 Task: Create Issue Issue0029 in Backlog  in Scrum Project Project0006 in Jira
Action: Mouse moved to (377, 443)
Screenshot: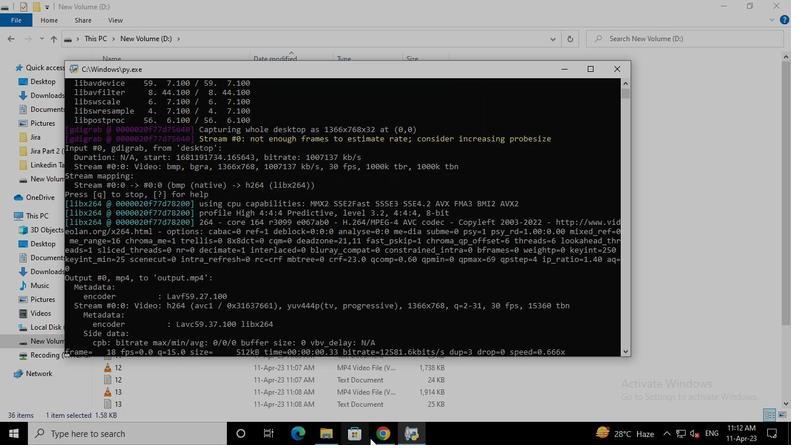 
Action: Mouse pressed left at (377, 443)
Screenshot: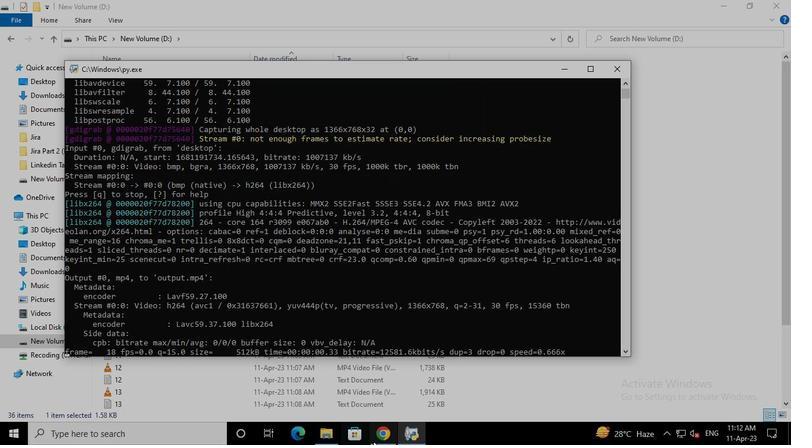 
Action: Mouse moved to (85, 181)
Screenshot: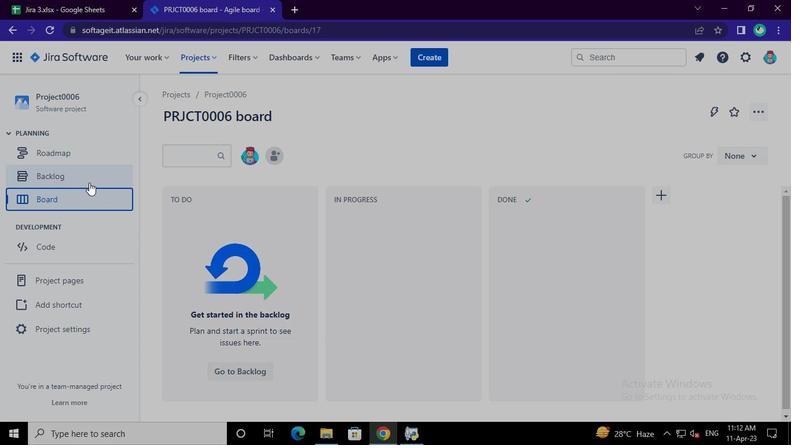 
Action: Mouse pressed left at (85, 181)
Screenshot: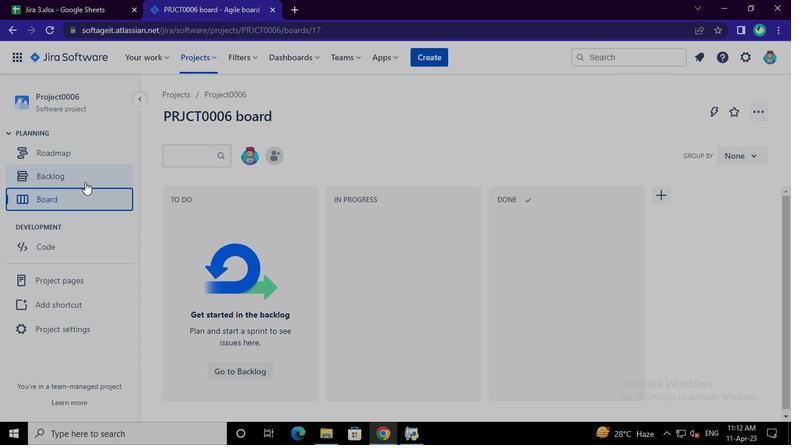 
Action: Mouse moved to (210, 372)
Screenshot: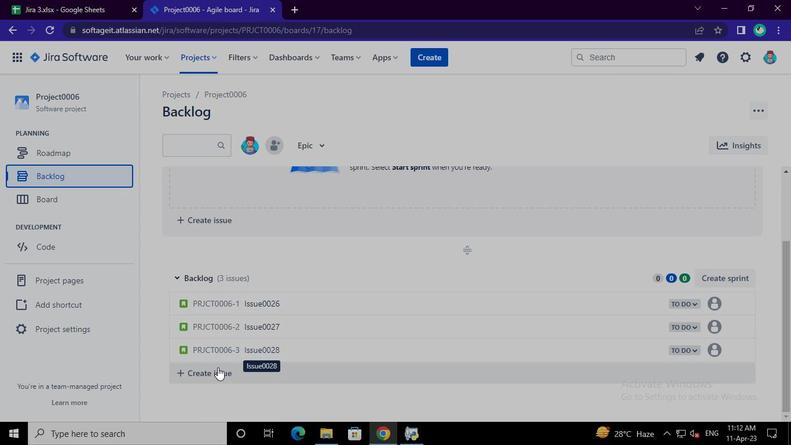 
Action: Mouse pressed left at (210, 372)
Screenshot: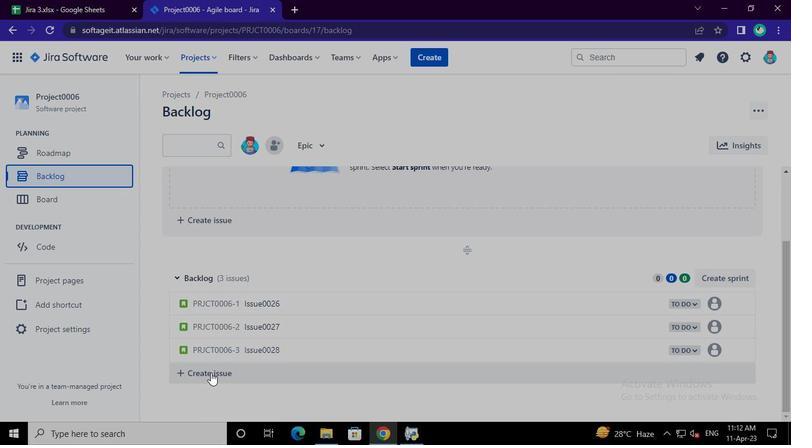 
Action: Mouse pressed left at (210, 372)
Screenshot: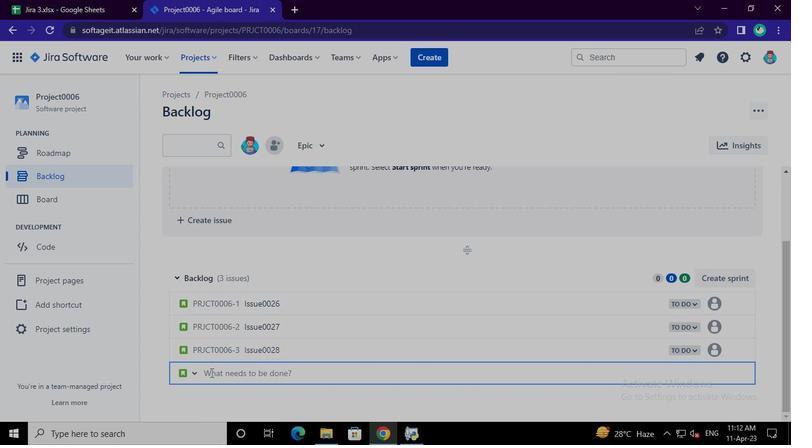 
Action: Keyboard Key.shift
Screenshot: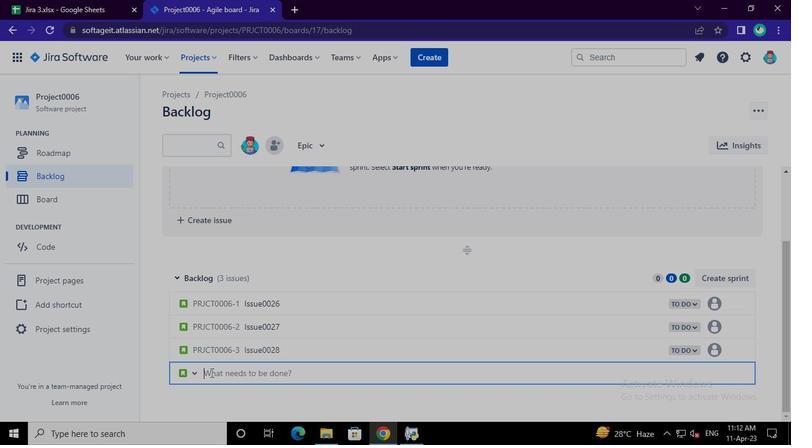 
Action: Keyboard I
Screenshot: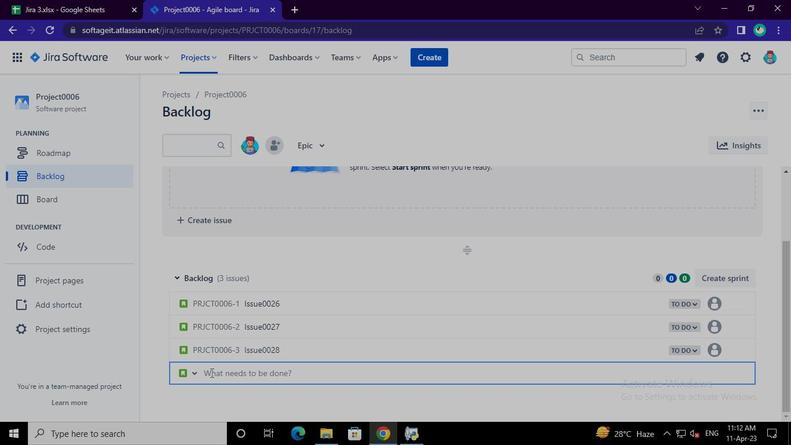 
Action: Keyboard s
Screenshot: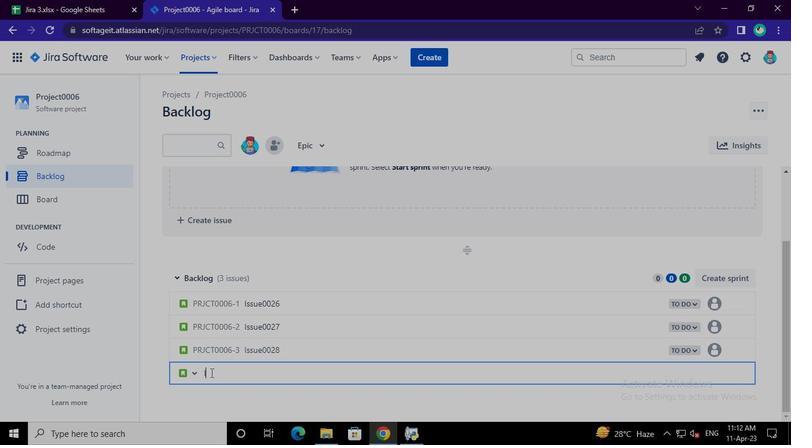 
Action: Keyboard s
Screenshot: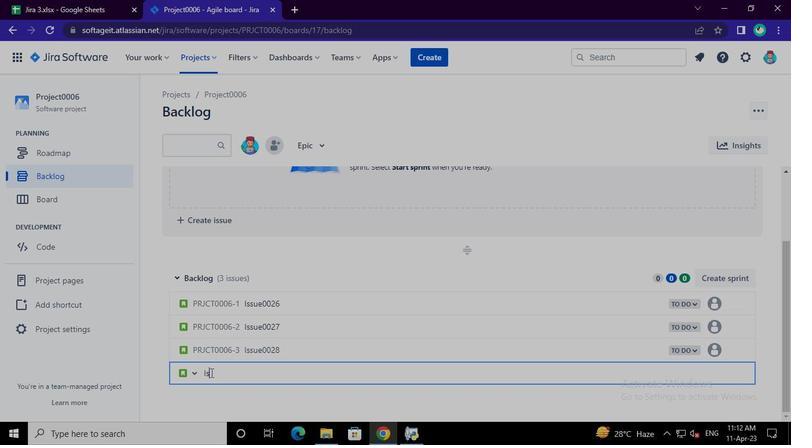 
Action: Keyboard u
Screenshot: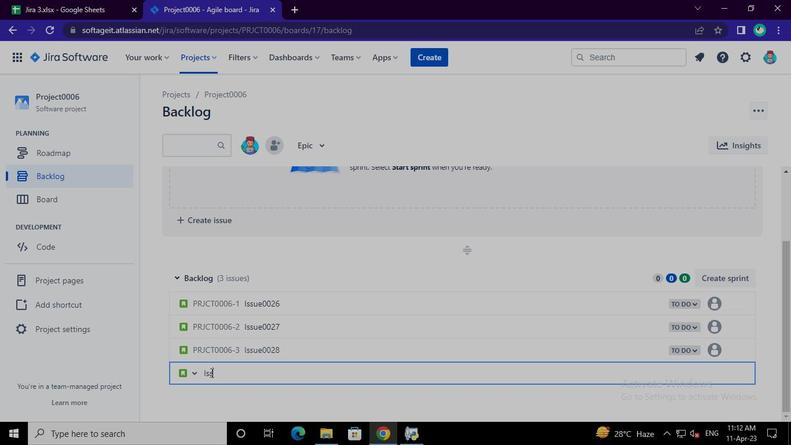 
Action: Keyboard e
Screenshot: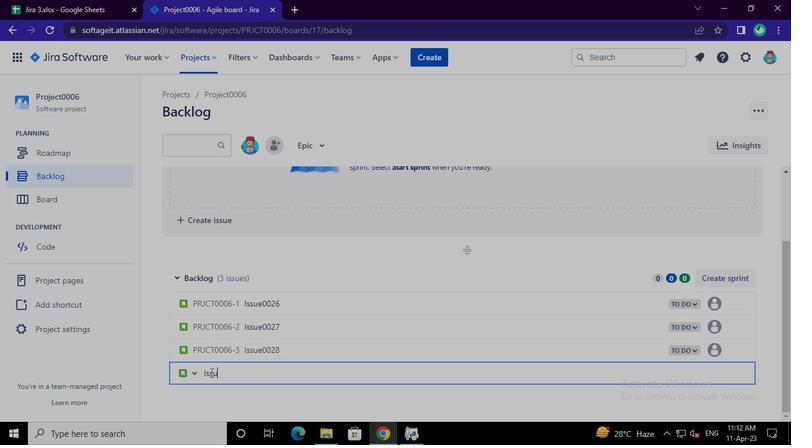 
Action: Keyboard <96>
Screenshot: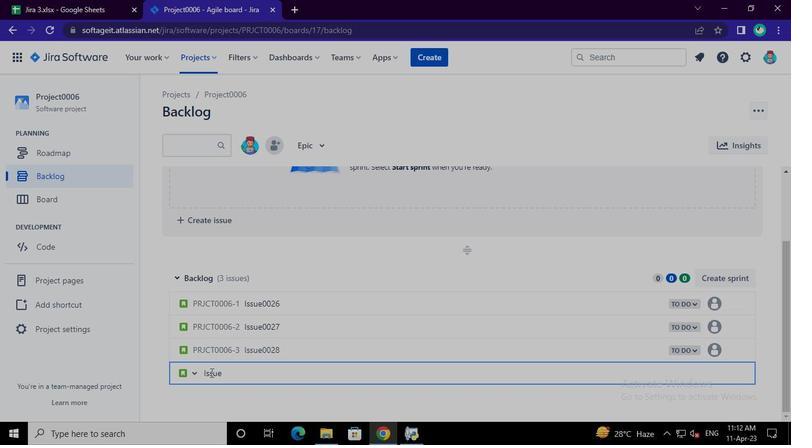 
Action: Keyboard <96>
Screenshot: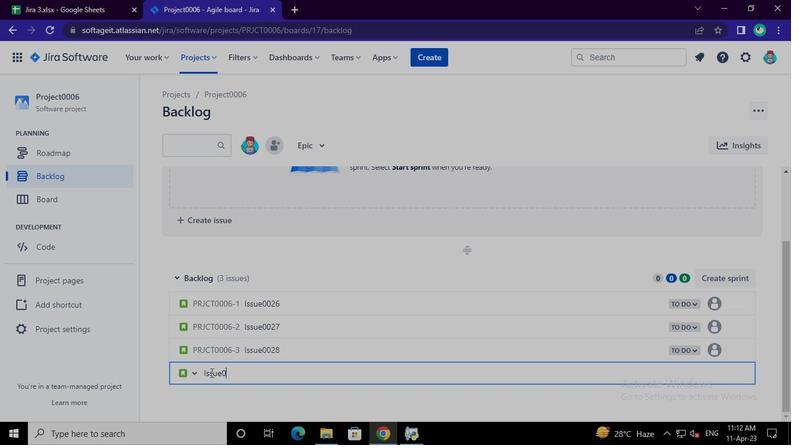 
Action: Keyboard <98>
Screenshot: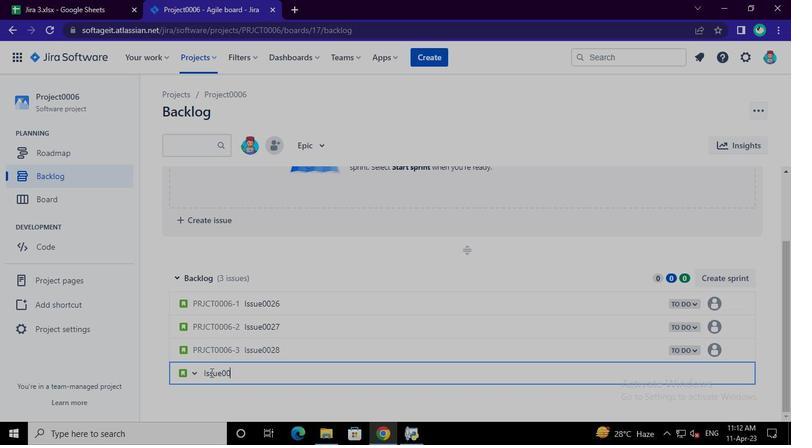 
Action: Keyboard <105>
Screenshot: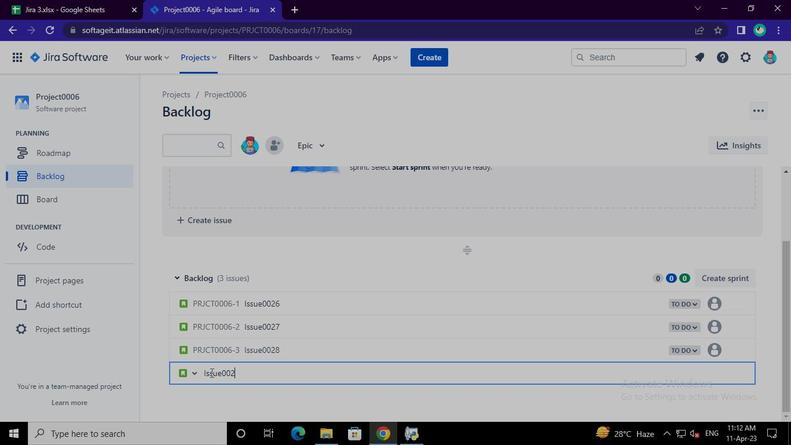 
Action: Keyboard Key.enter
Screenshot: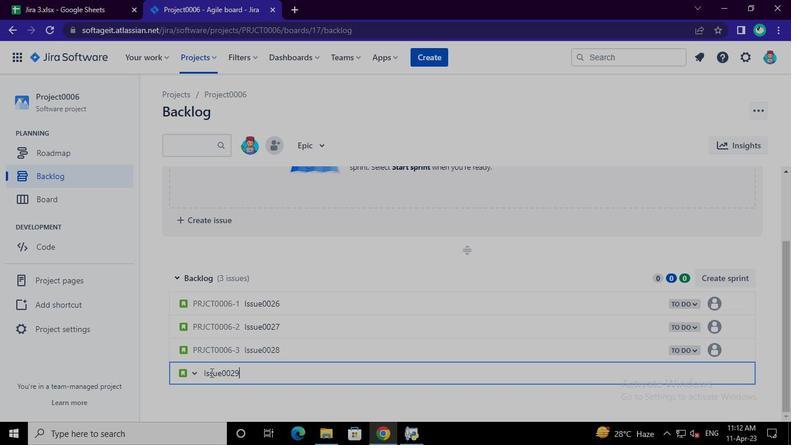 
Action: Mouse moved to (414, 435)
Screenshot: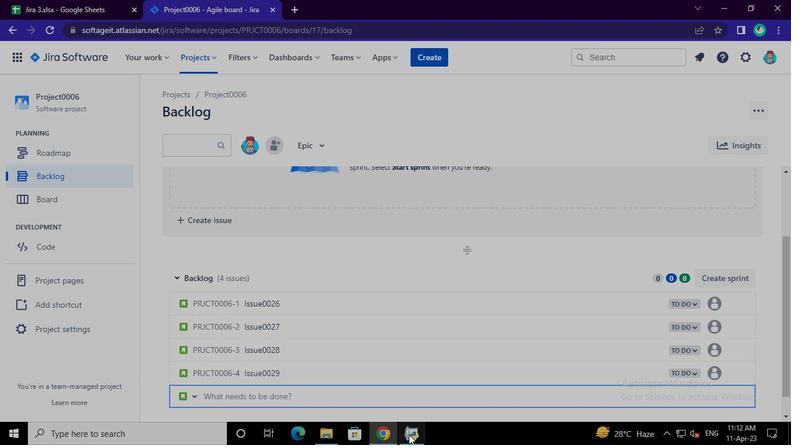 
Action: Mouse pressed left at (414, 435)
Screenshot: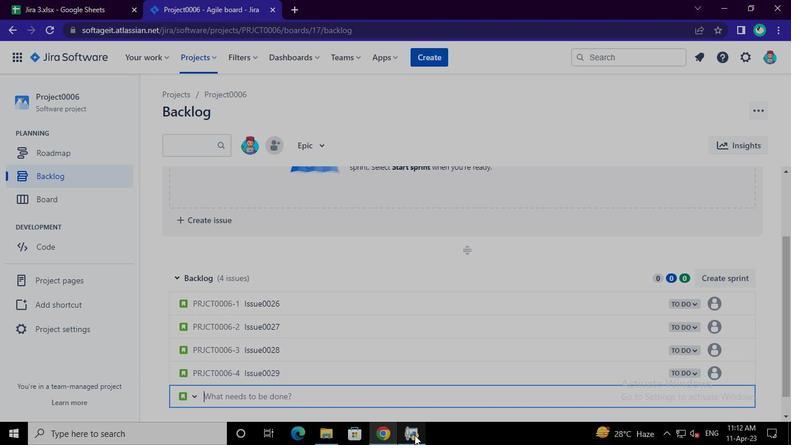 
Action: Mouse moved to (614, 69)
Screenshot: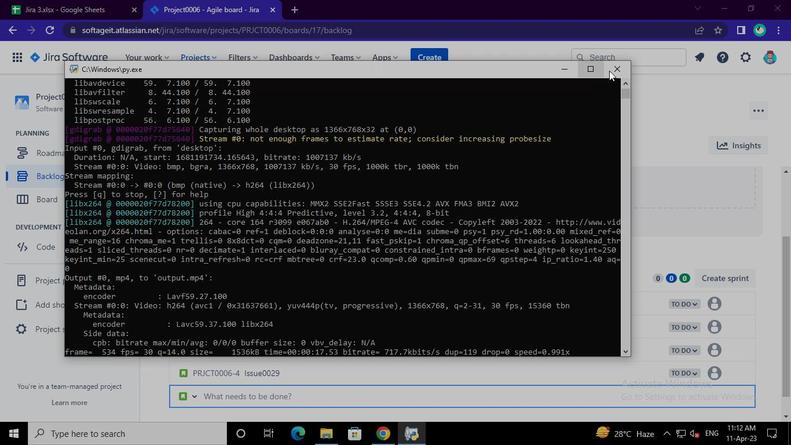 
Action: Mouse pressed left at (614, 69)
Screenshot: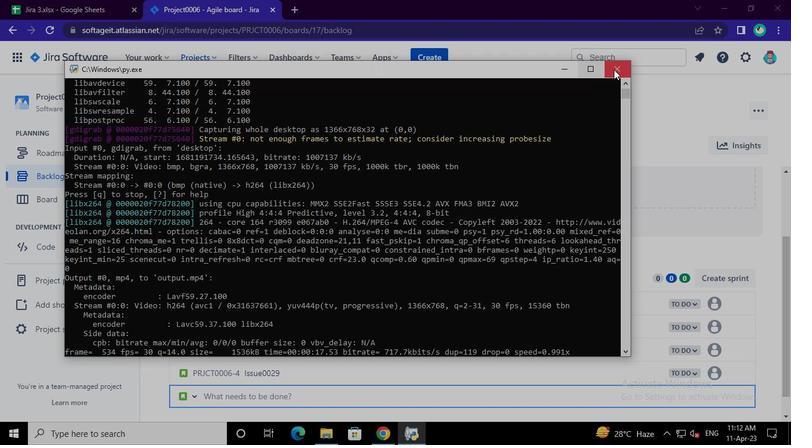 
